 Task: Open your calendar and check the events for June 2023. Adjust any necessary settings in the calendar properties.
Action: Mouse moved to (12, 69)
Screenshot: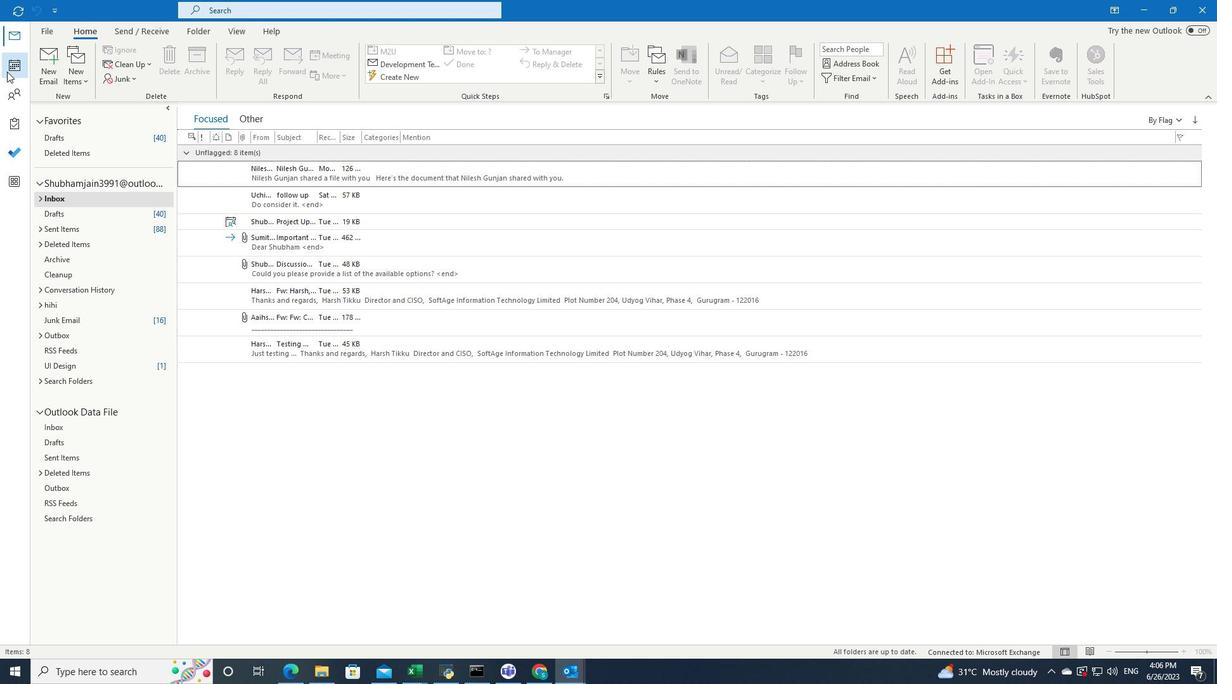 
Action: Mouse pressed left at (12, 69)
Screenshot: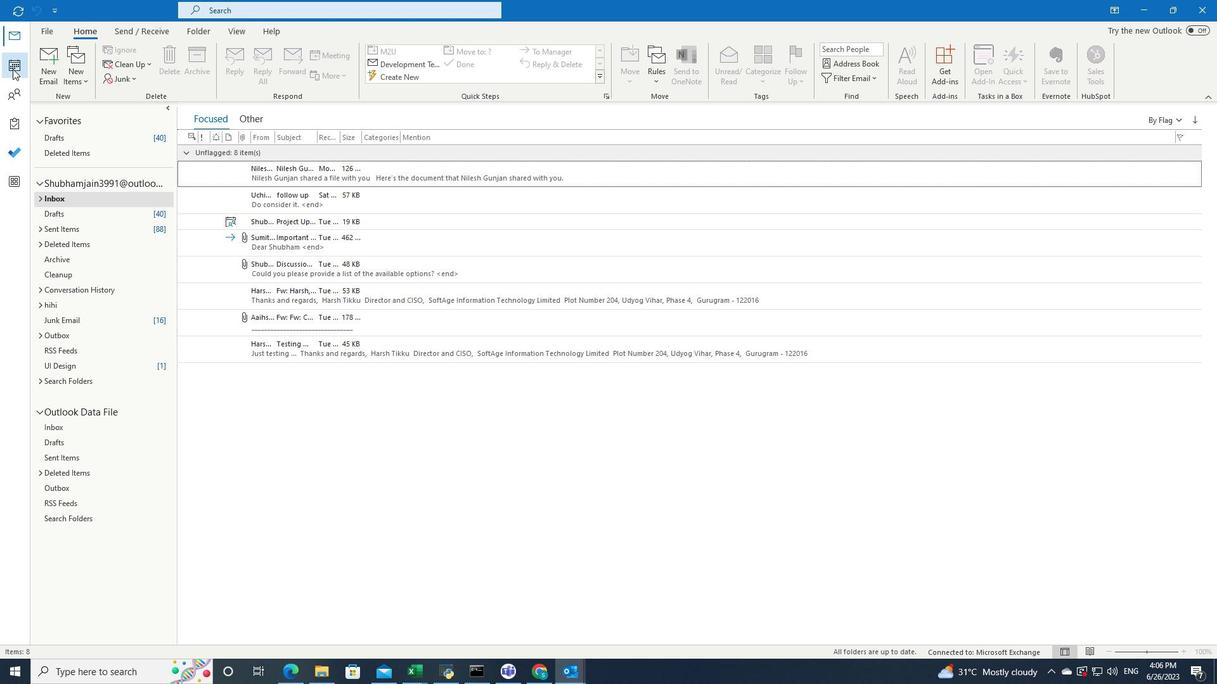 
Action: Mouse moved to (200, 29)
Screenshot: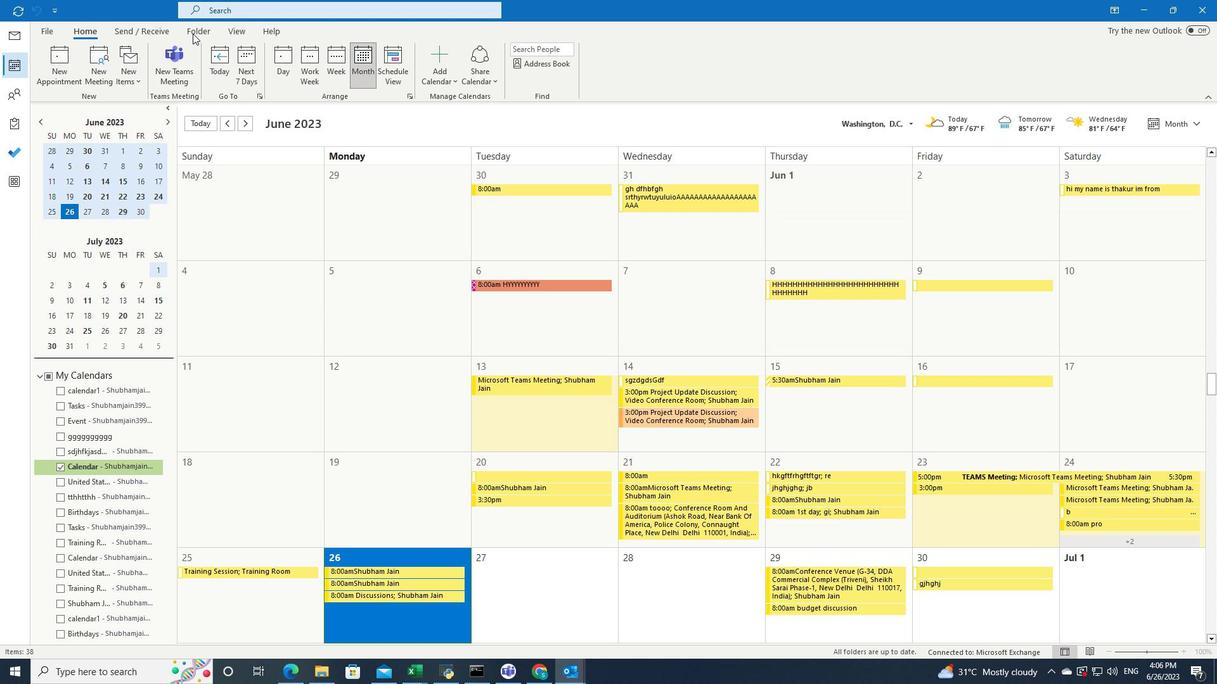 
Action: Mouse pressed left at (200, 29)
Screenshot: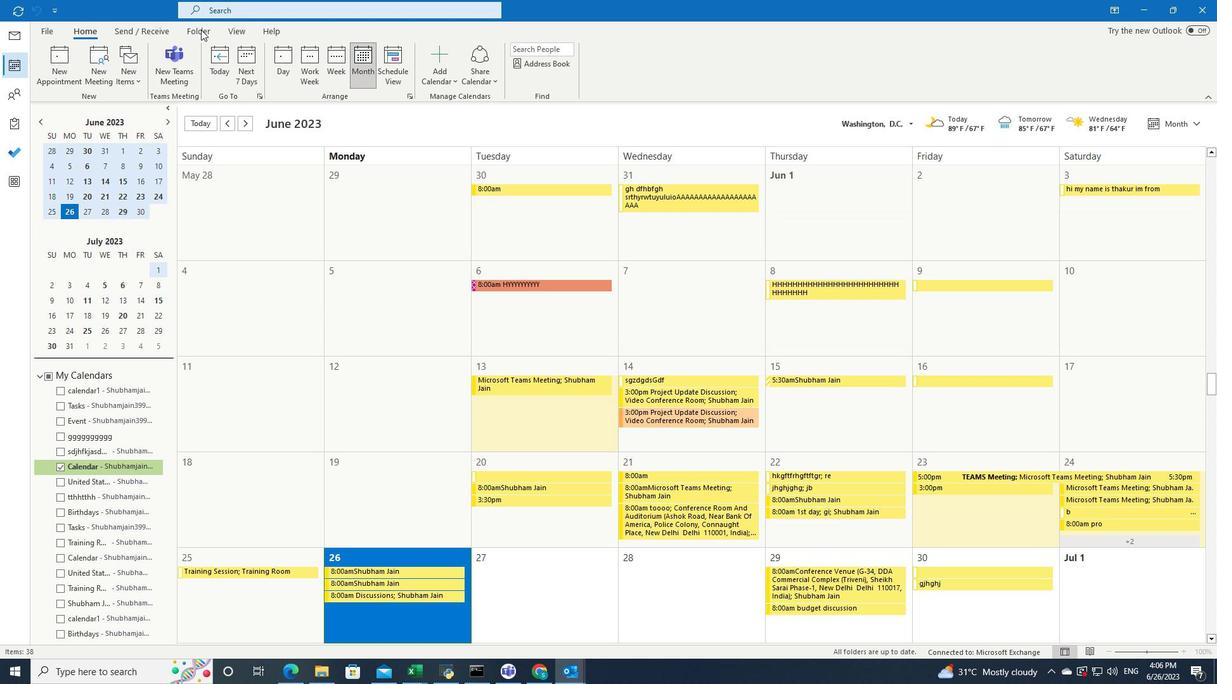 
Action: Mouse moved to (296, 77)
Screenshot: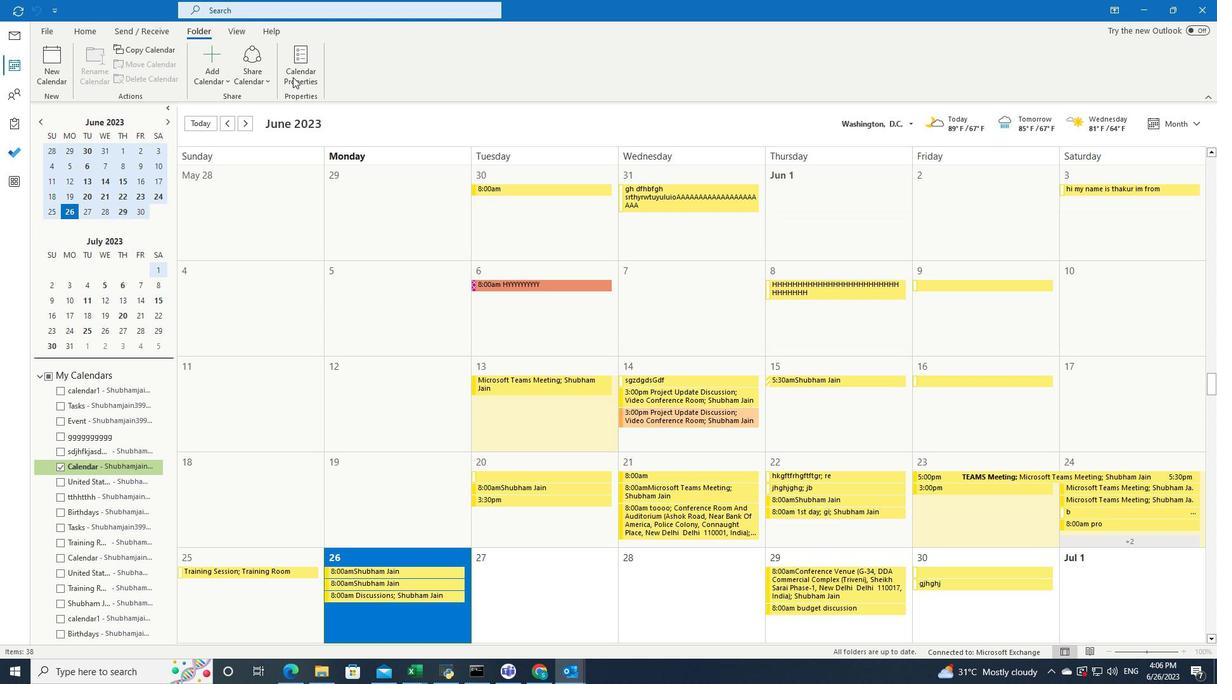 
Action: Mouse pressed left at (296, 77)
Screenshot: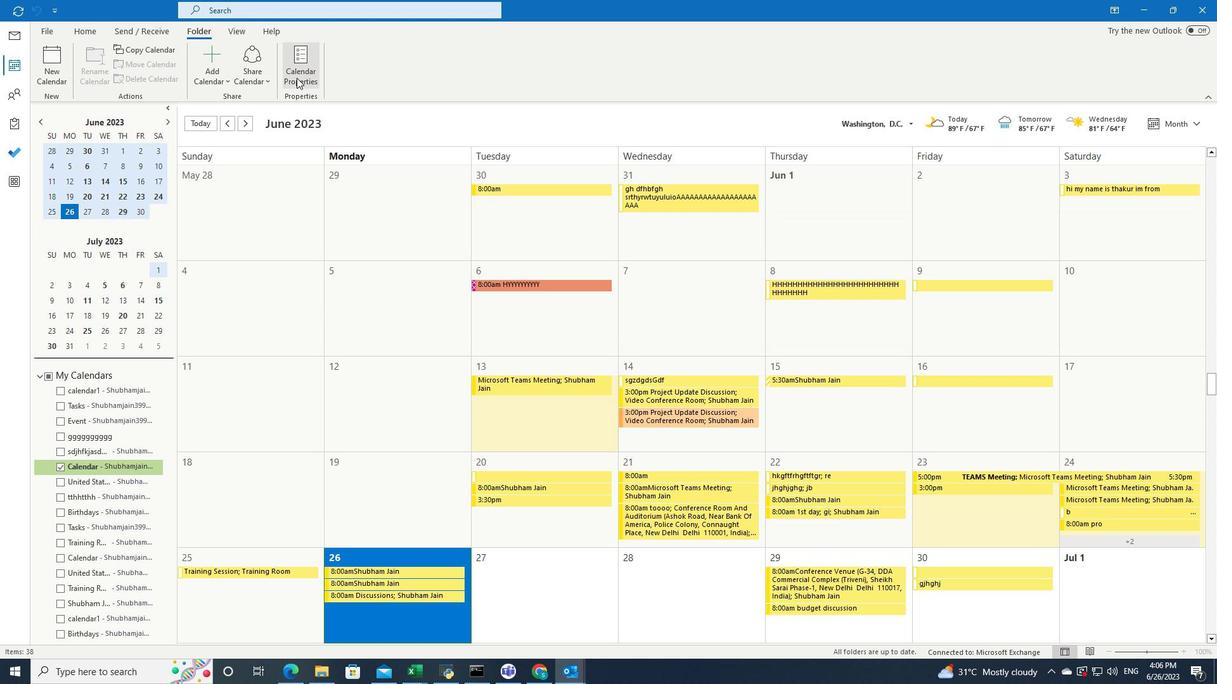 
Action: Mouse moved to (502, 320)
Screenshot: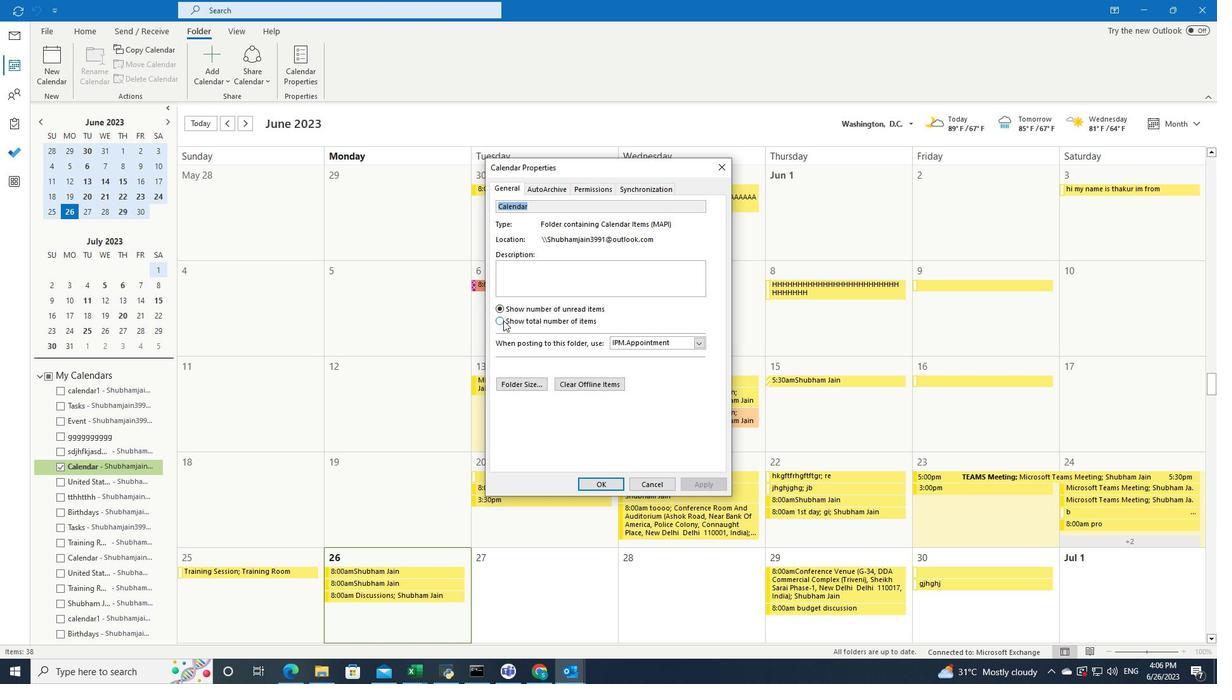 
Action: Mouse pressed left at (502, 320)
Screenshot: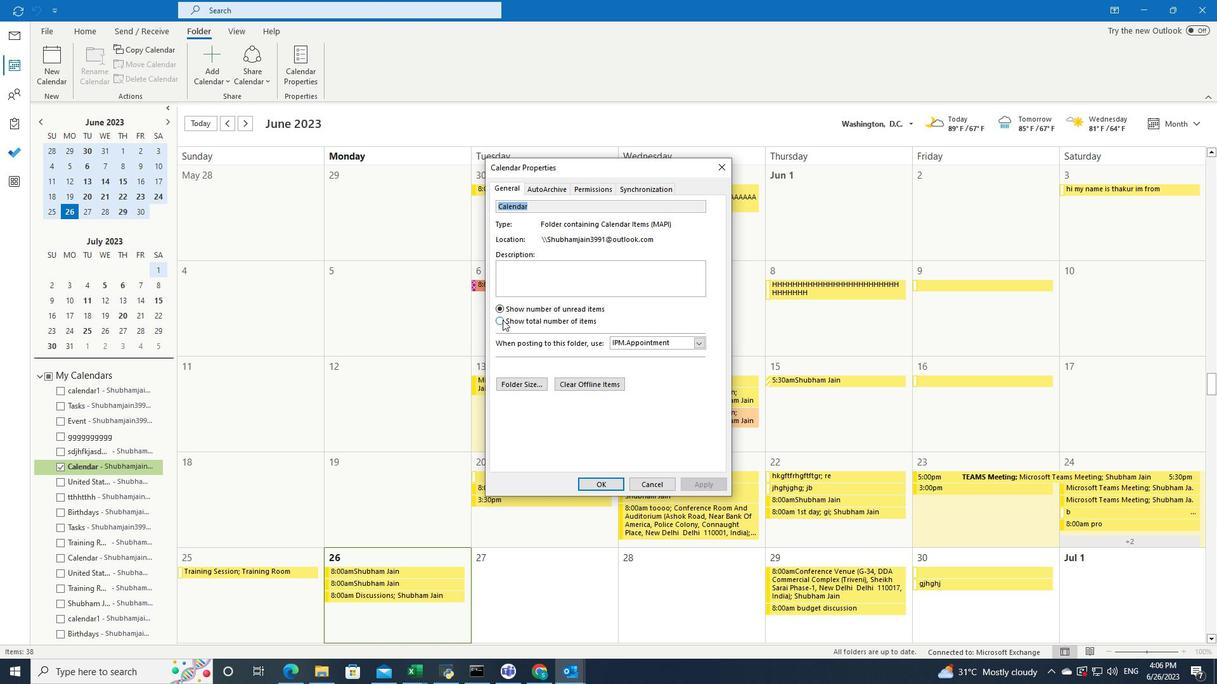 
Action: Mouse moved to (596, 484)
Screenshot: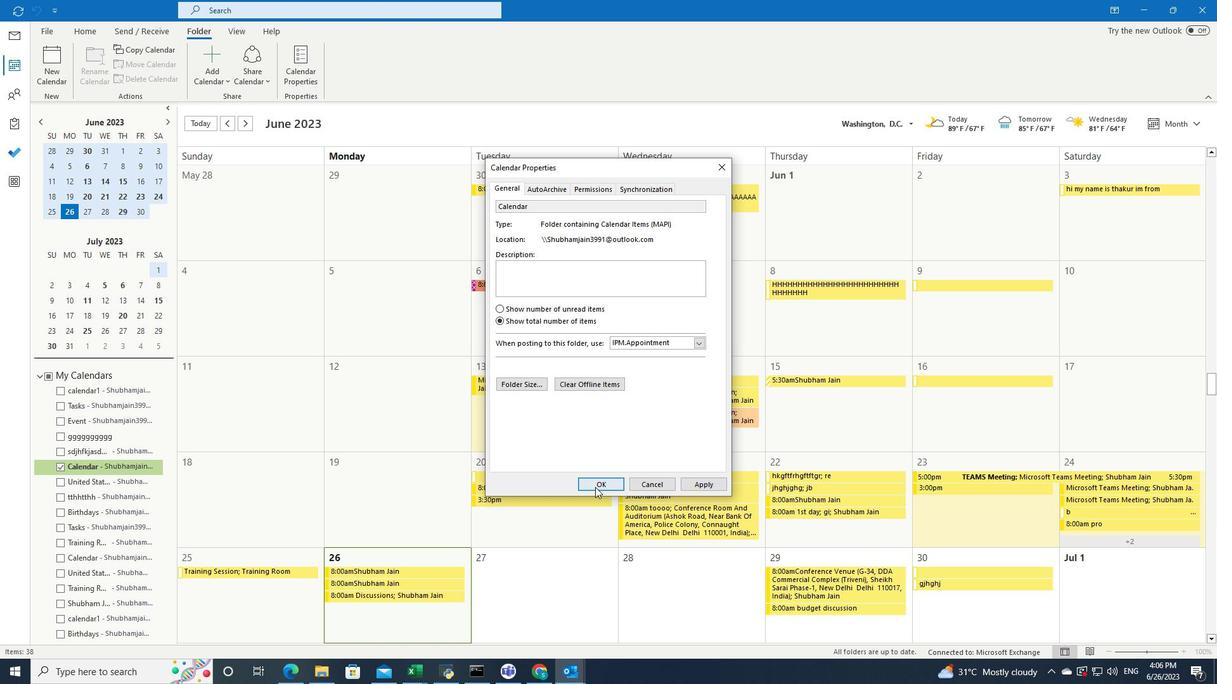
Action: Mouse pressed left at (596, 484)
Screenshot: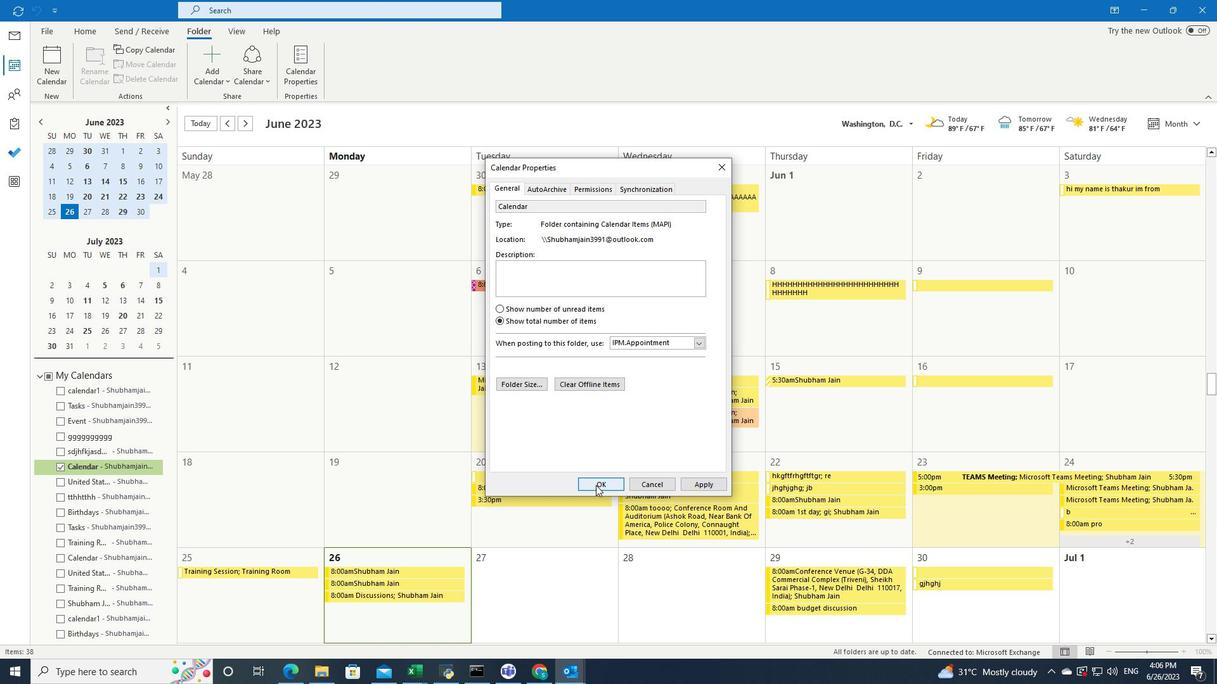 
